 Task: Create a sub task Release to Production / Go Live for the task  Add integration with third-party services such as Google Drive and Dropbox in the project Ubertech , assign it to team member softage.7@softage.net and update the status of the sub task to  Off Track , set the priority of the sub task to High.
Action: Mouse moved to (46, 300)
Screenshot: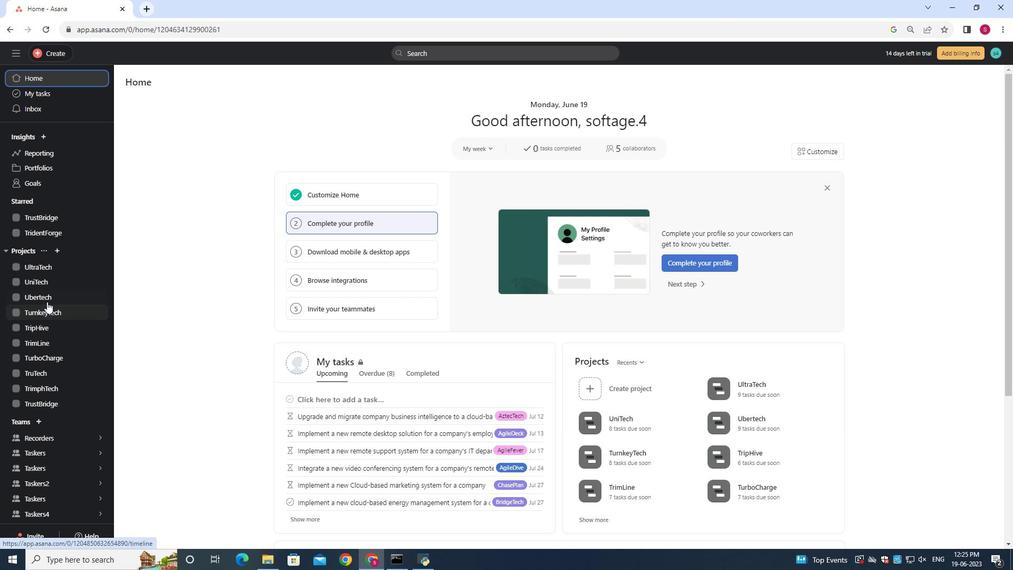 
Action: Mouse pressed left at (46, 300)
Screenshot: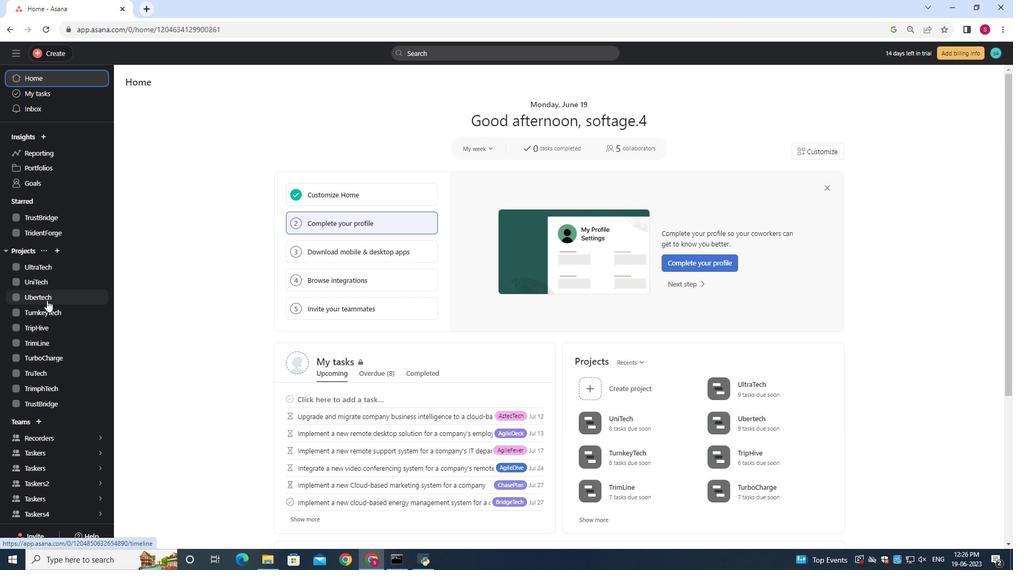
Action: Mouse moved to (360, 234)
Screenshot: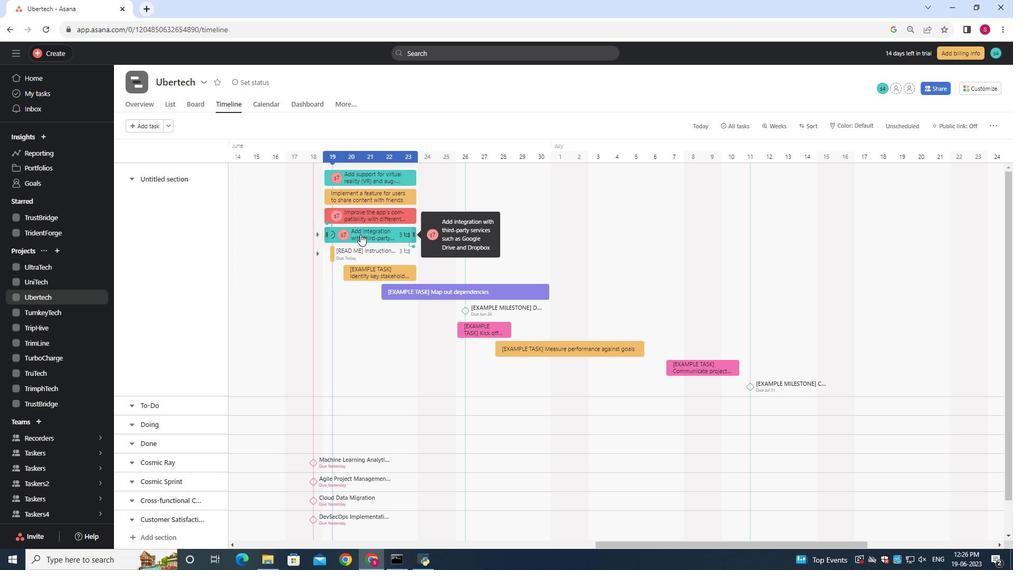 
Action: Mouse pressed left at (360, 234)
Screenshot: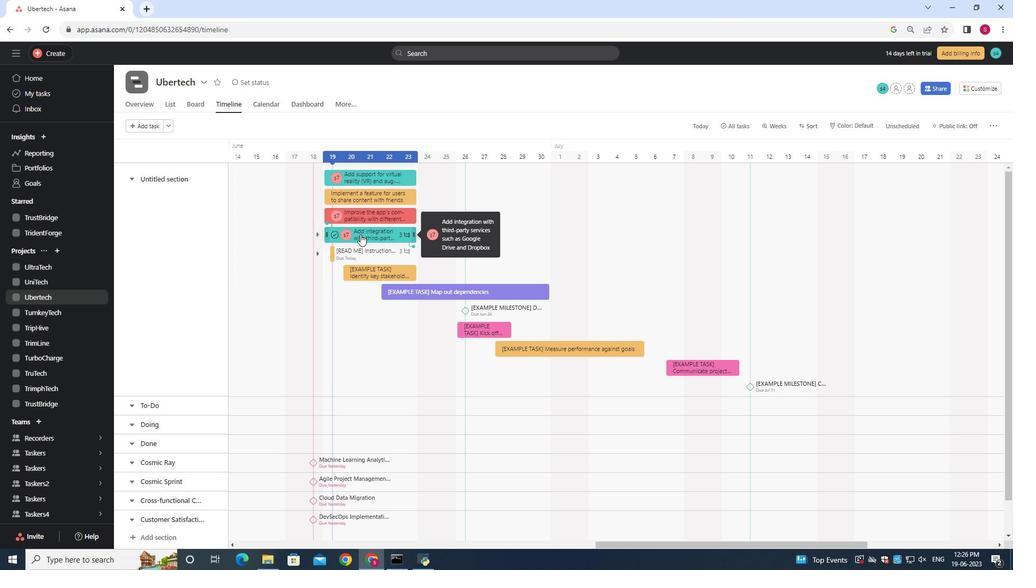 
Action: Mouse moved to (828, 289)
Screenshot: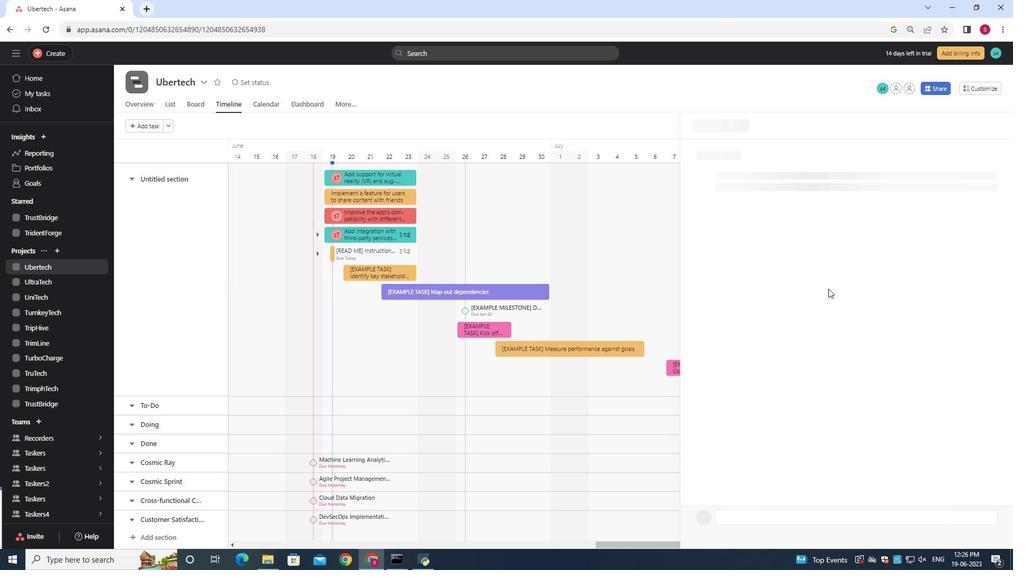
Action: Mouse scrolled (828, 288) with delta (0, 0)
Screenshot: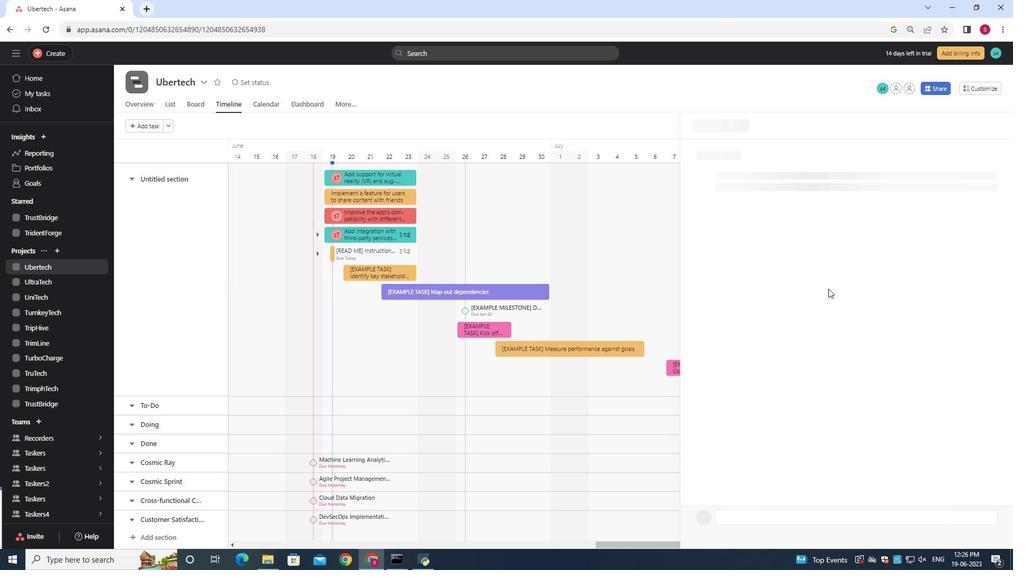 
Action: Mouse moved to (829, 297)
Screenshot: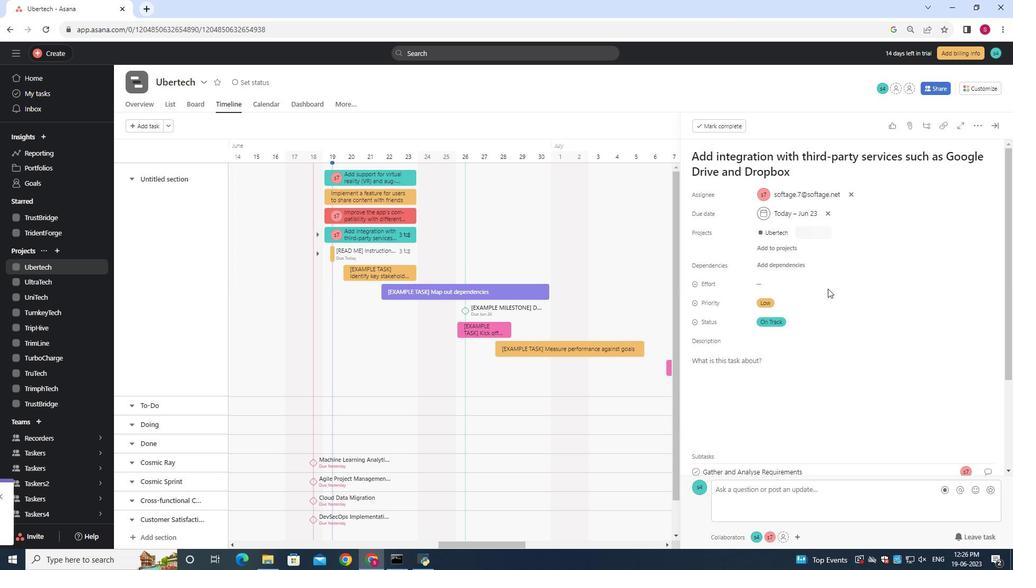 
Action: Mouse scrolled (828, 295) with delta (0, 0)
Screenshot: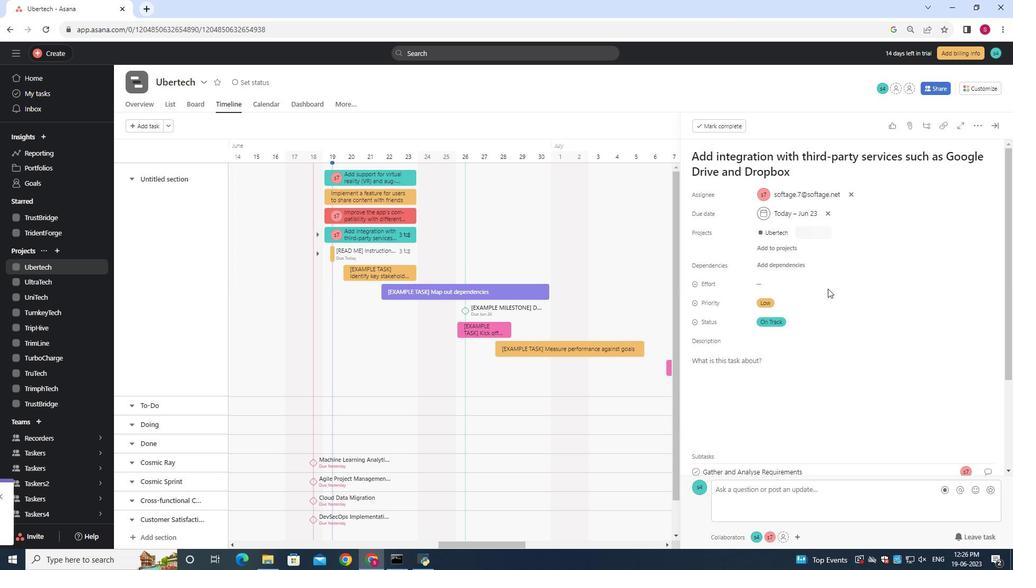 
Action: Mouse moved to (831, 300)
Screenshot: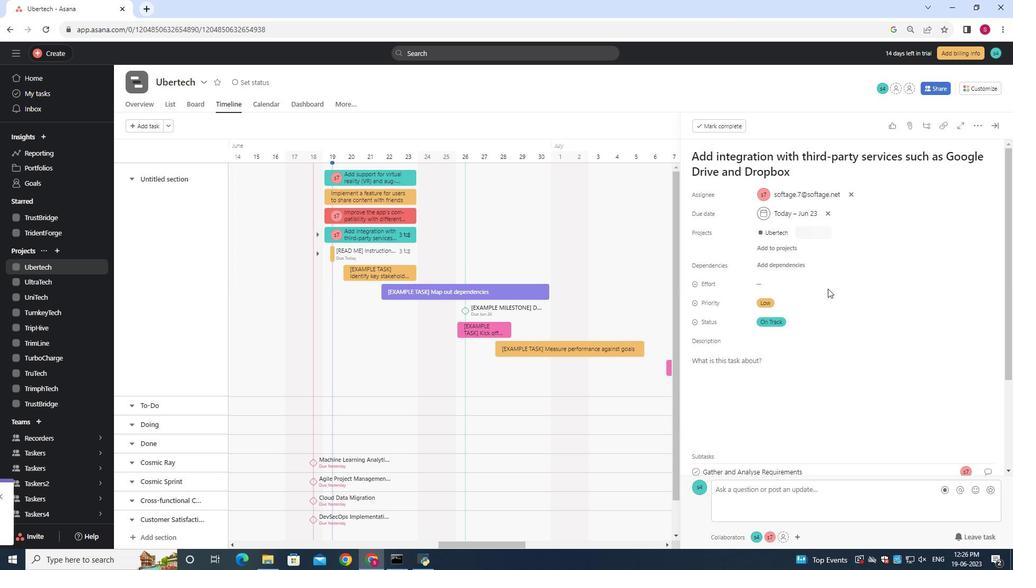 
Action: Mouse scrolled (830, 299) with delta (0, 0)
Screenshot: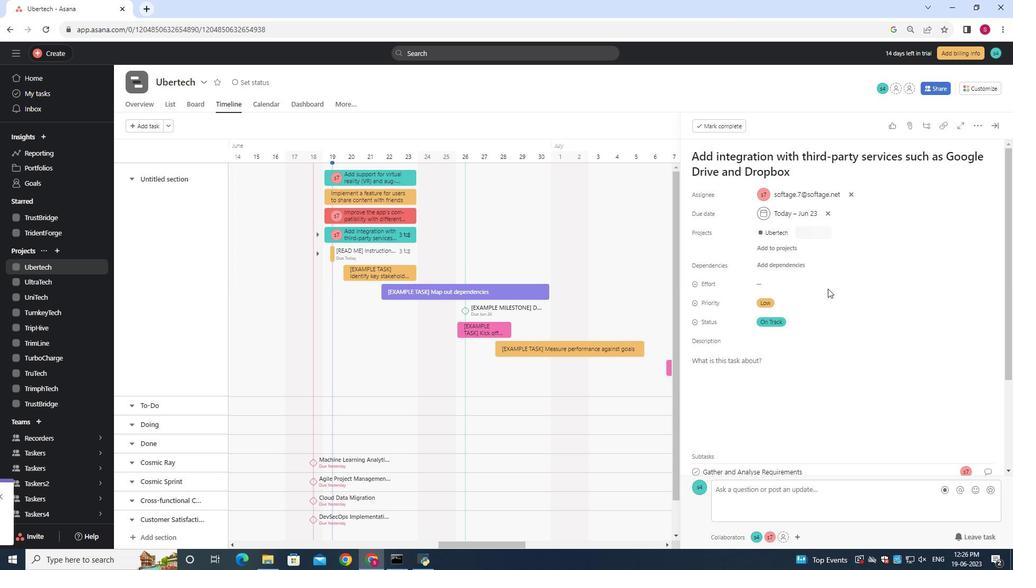 
Action: Mouse moved to (831, 301)
Screenshot: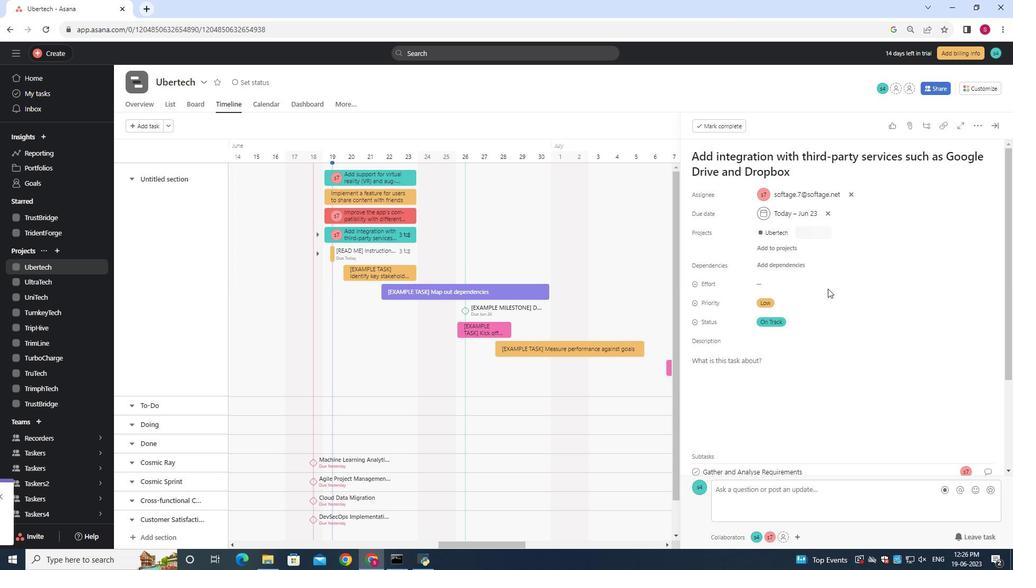
Action: Mouse scrolled (831, 300) with delta (0, 0)
Screenshot: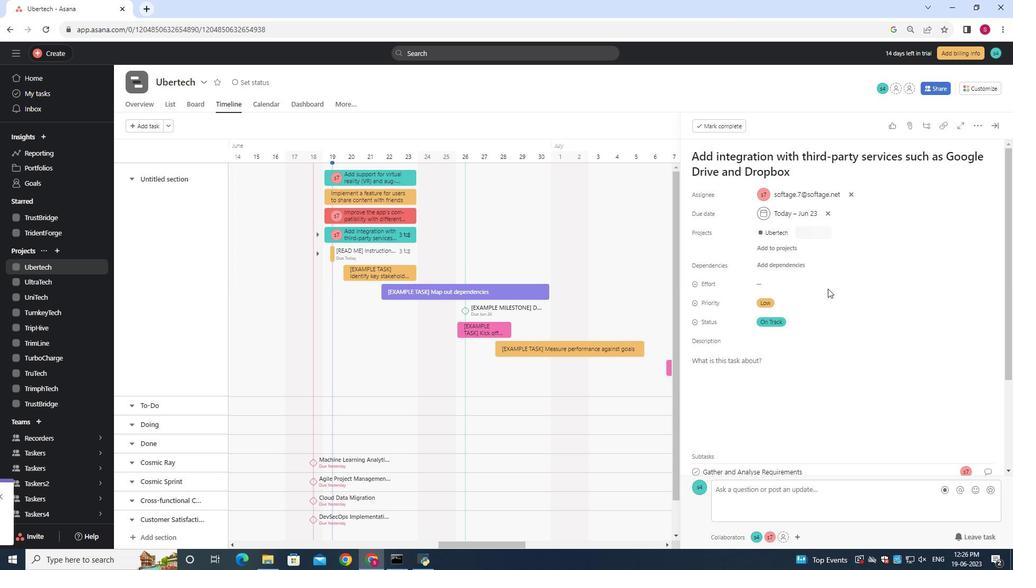 
Action: Mouse moved to (831, 301)
Screenshot: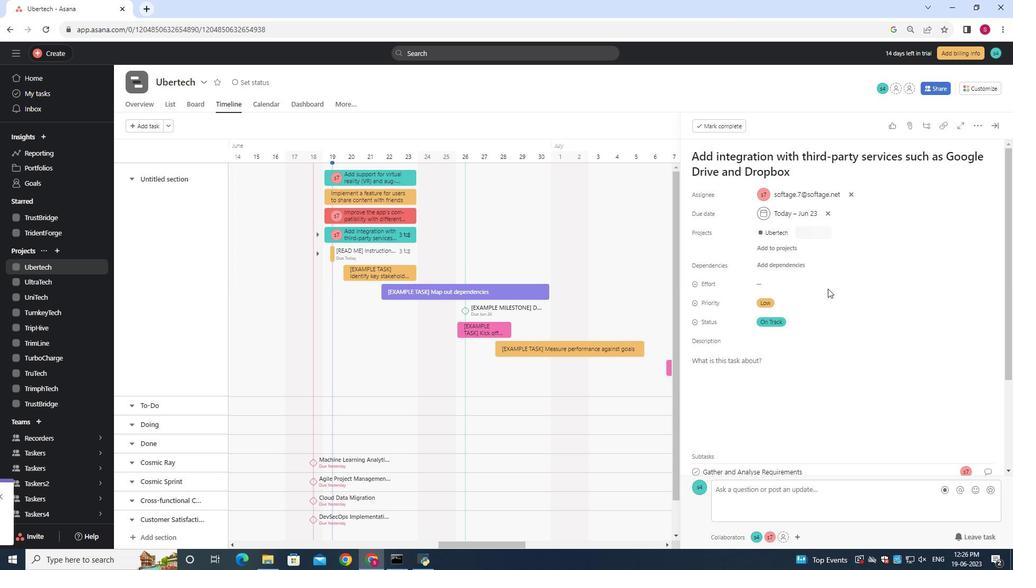 
Action: Mouse scrolled (831, 300) with delta (0, 0)
Screenshot: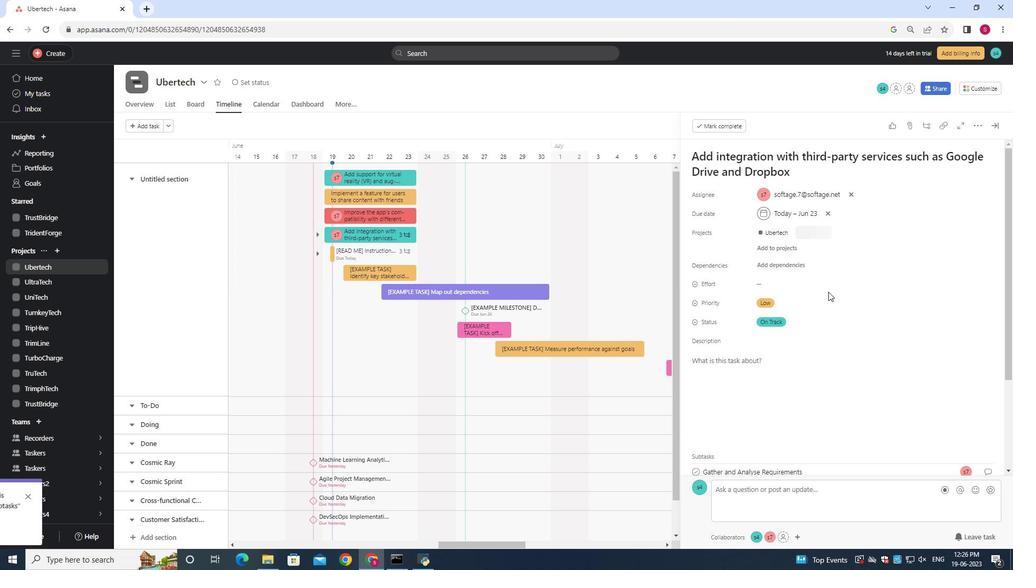 
Action: Mouse moved to (832, 302)
Screenshot: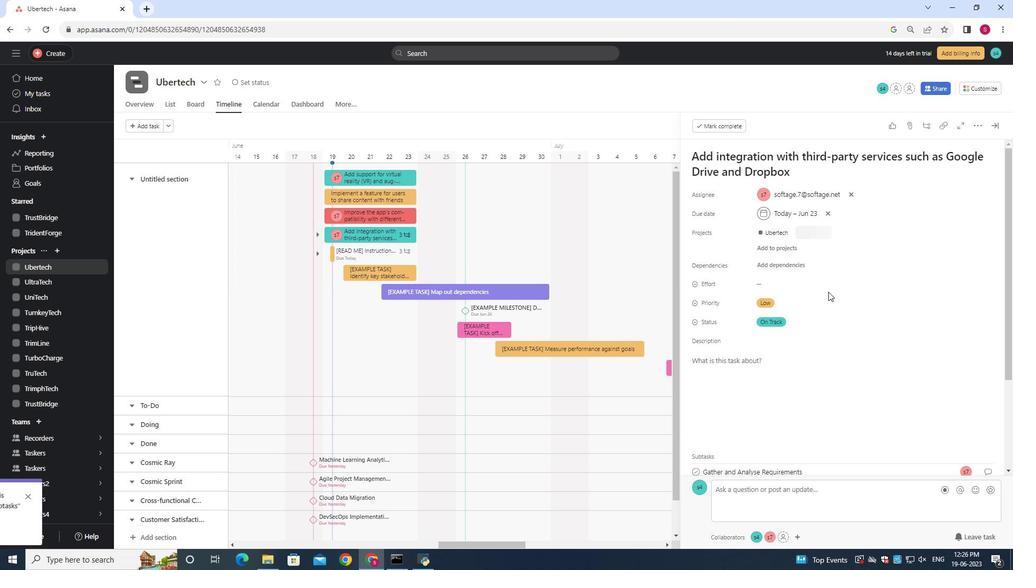 
Action: Mouse scrolled (831, 300) with delta (0, 0)
Screenshot: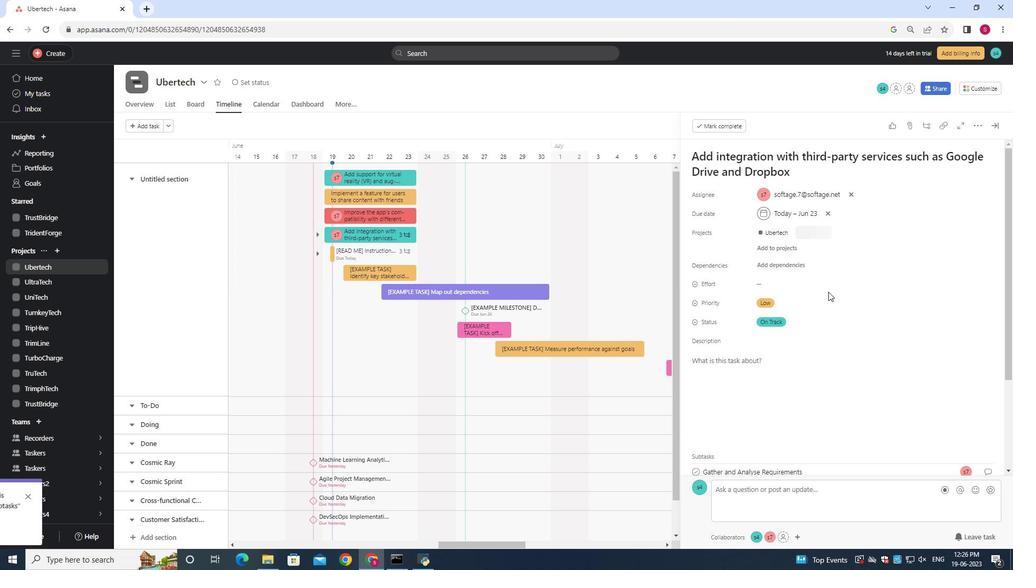 
Action: Mouse moved to (710, 395)
Screenshot: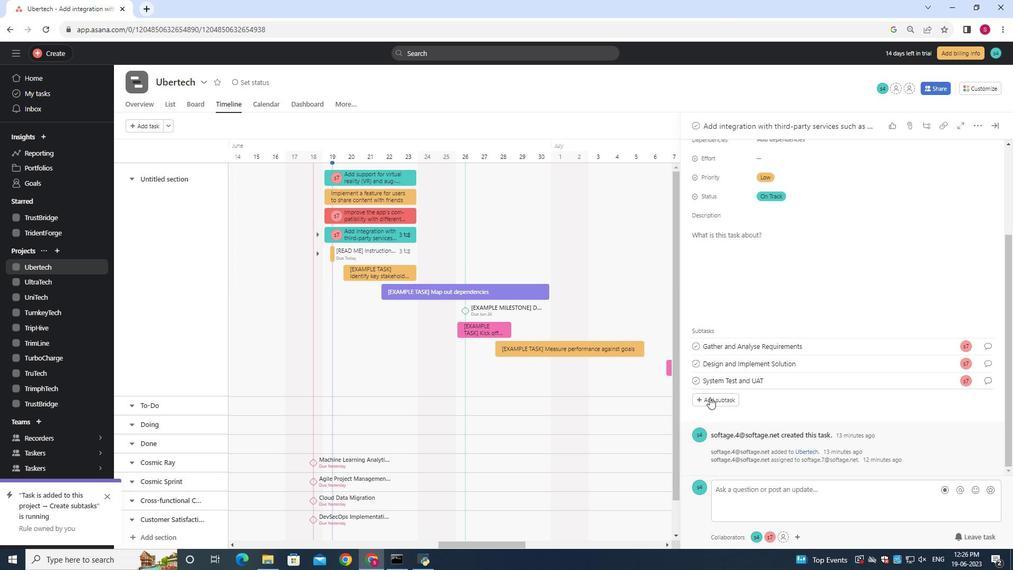 
Action: Mouse pressed left at (710, 395)
Screenshot: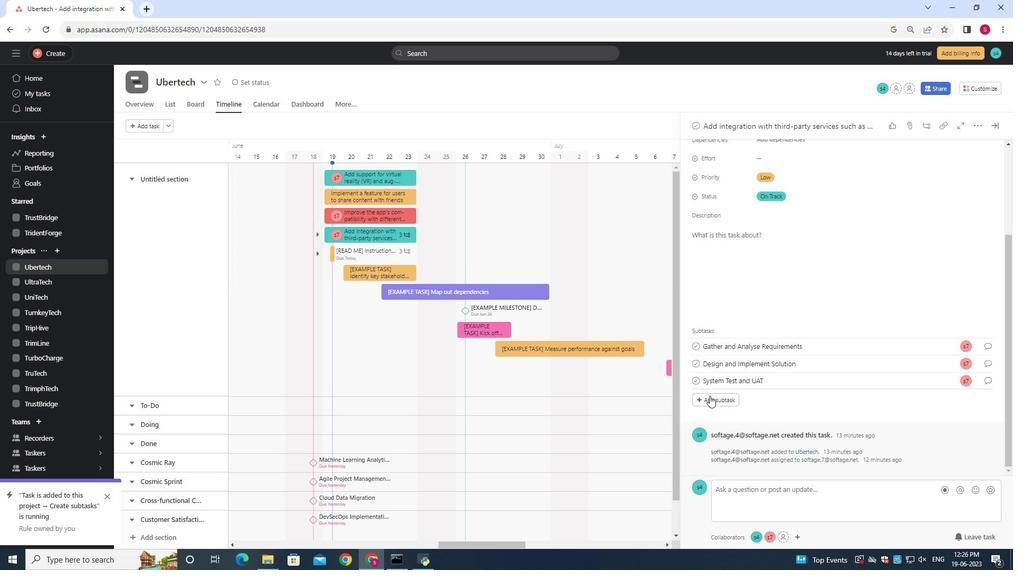 
Action: Mouse moved to (710, 396)
Screenshot: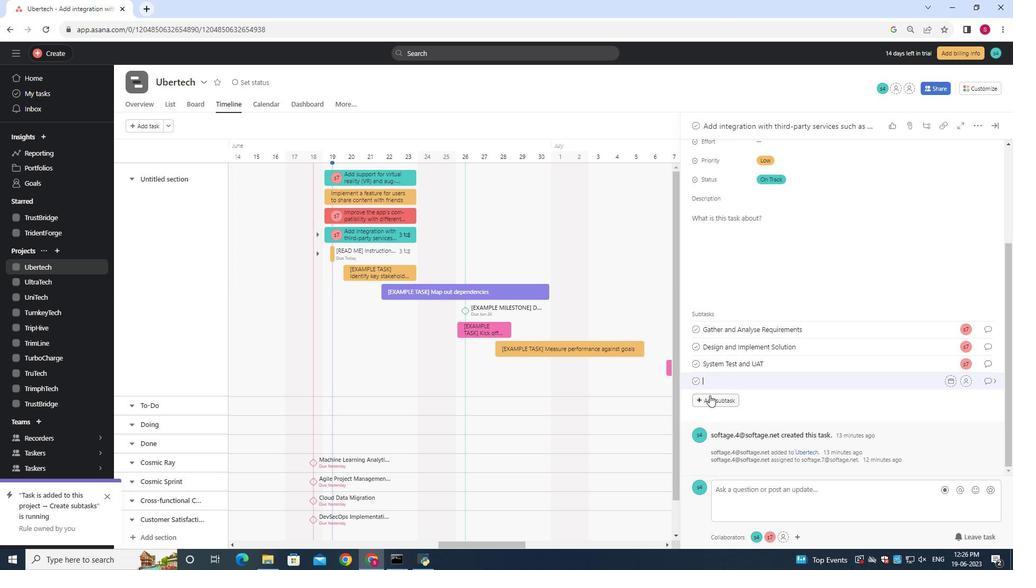 
Action: Key pressed <Key.shift><Key.shift><Key.shift><Key.shift><Key.shift><Key.shift><Key.shift>Release<Key.space>to<Key.space><Key.shift>Production<Key.space><Key.backspace><Key.space>/<Key.space><Key.shift><Key.shift>Go<Key.space><Key.shift>Live
Screenshot: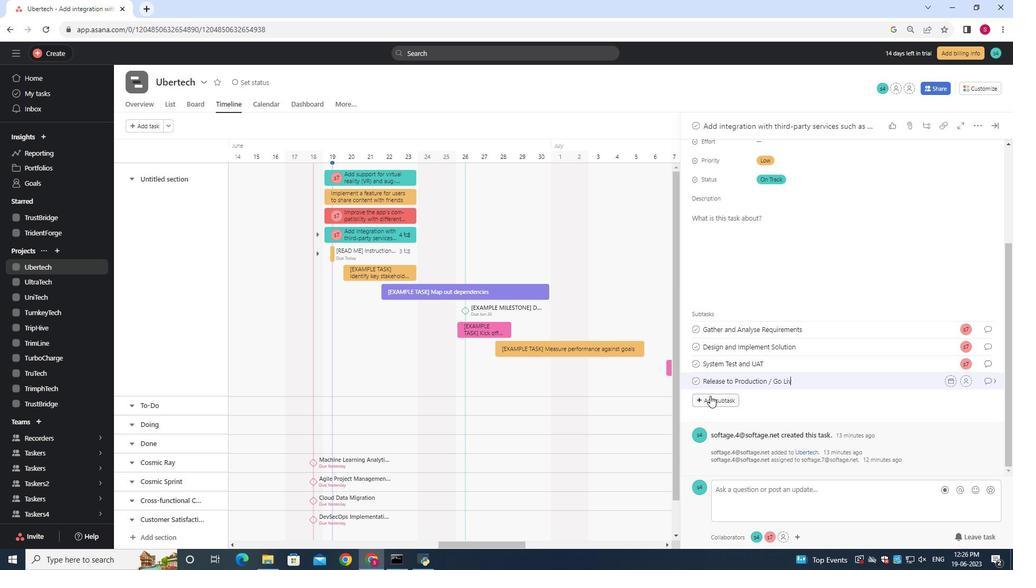 
Action: Mouse moved to (966, 378)
Screenshot: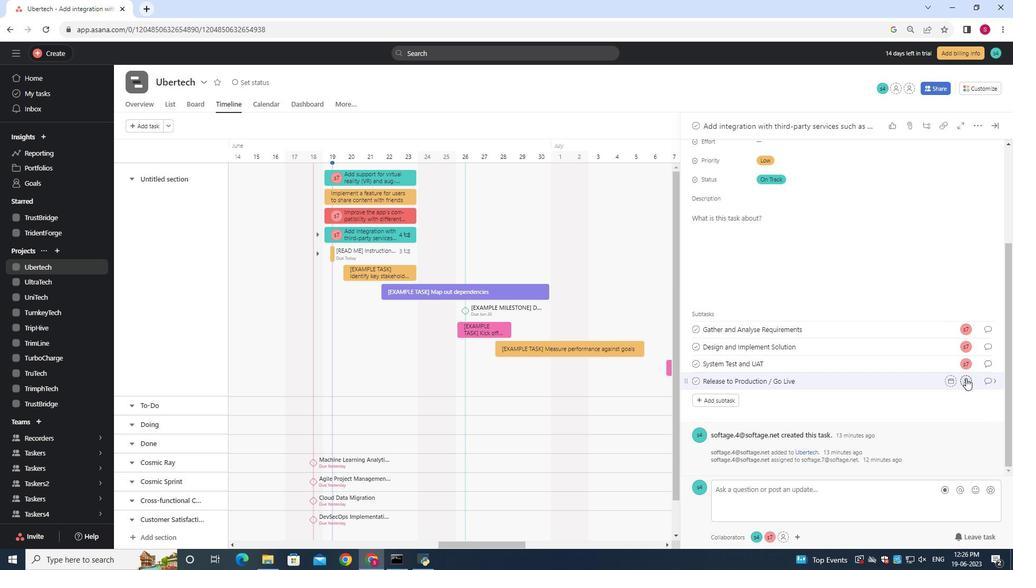 
Action: Mouse pressed left at (966, 378)
Screenshot: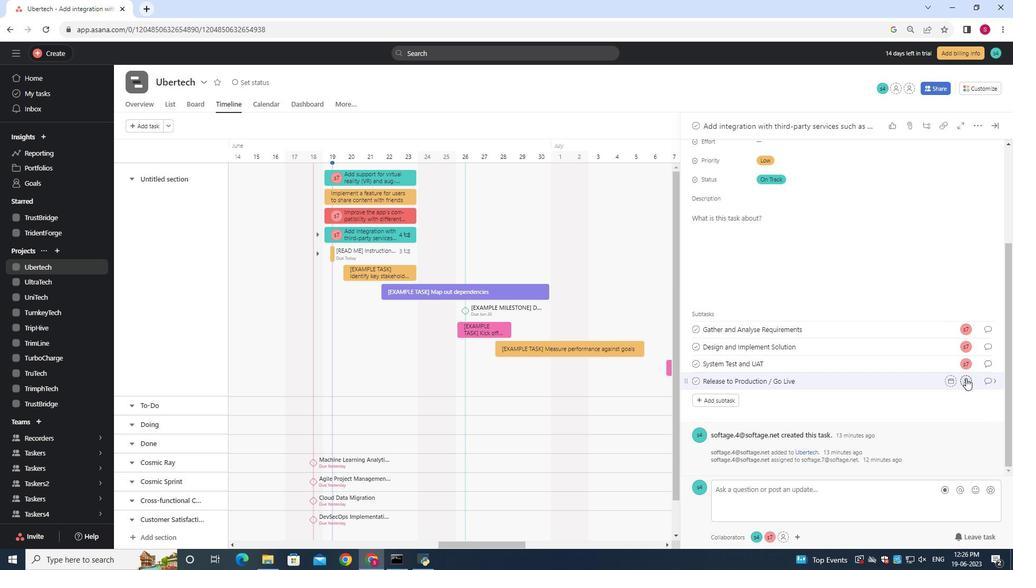 
Action: Mouse moved to (928, 363)
Screenshot: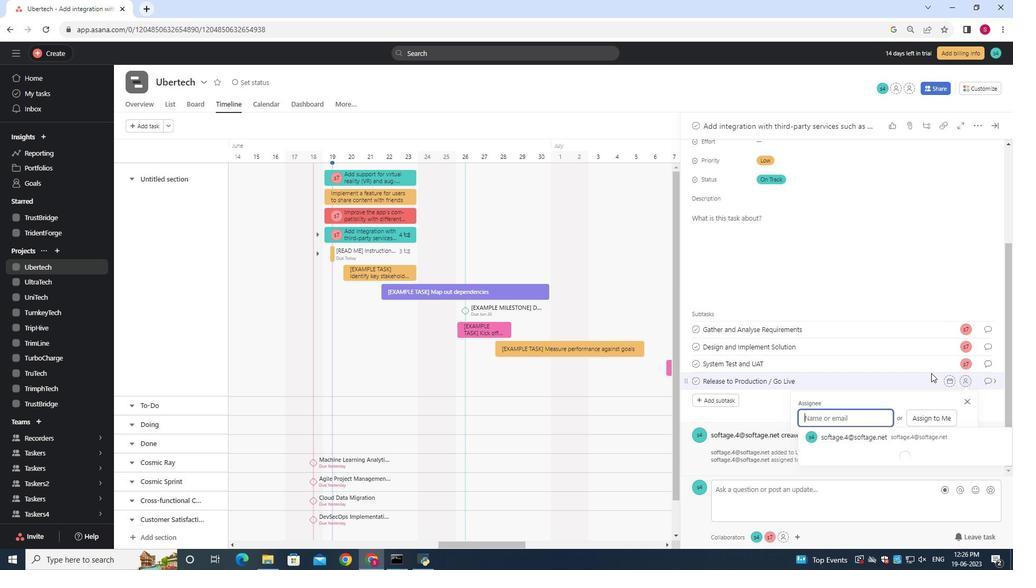 
Action: Key pressed softage.7<Key.shift>@softage.net
Screenshot: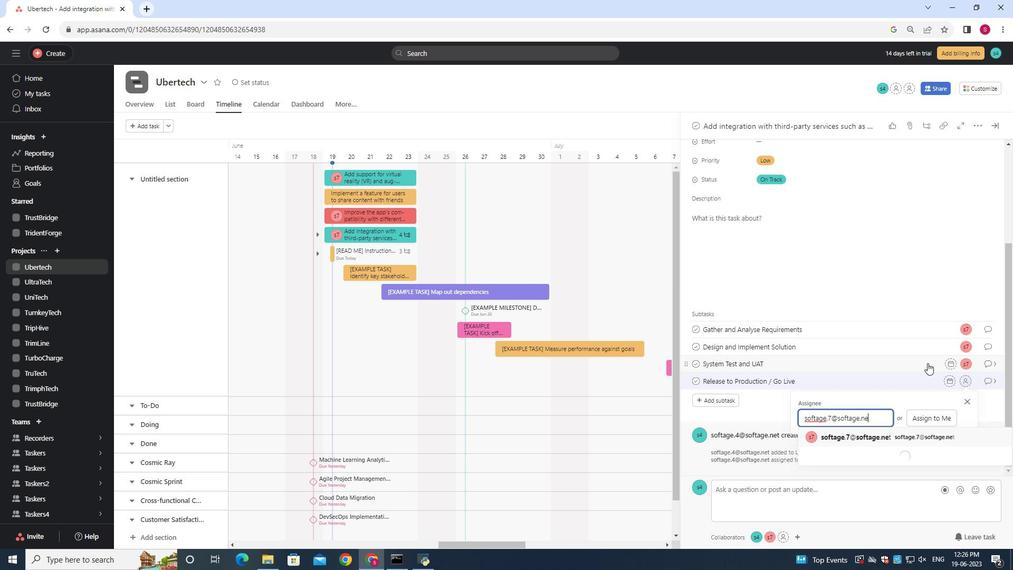 
Action: Mouse moved to (862, 439)
Screenshot: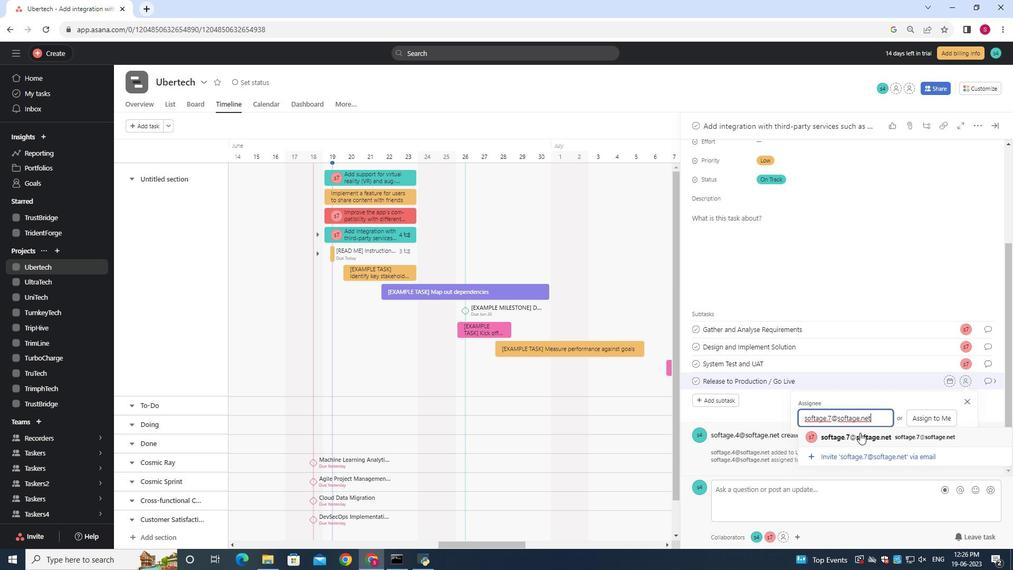 
Action: Mouse pressed left at (862, 439)
Screenshot: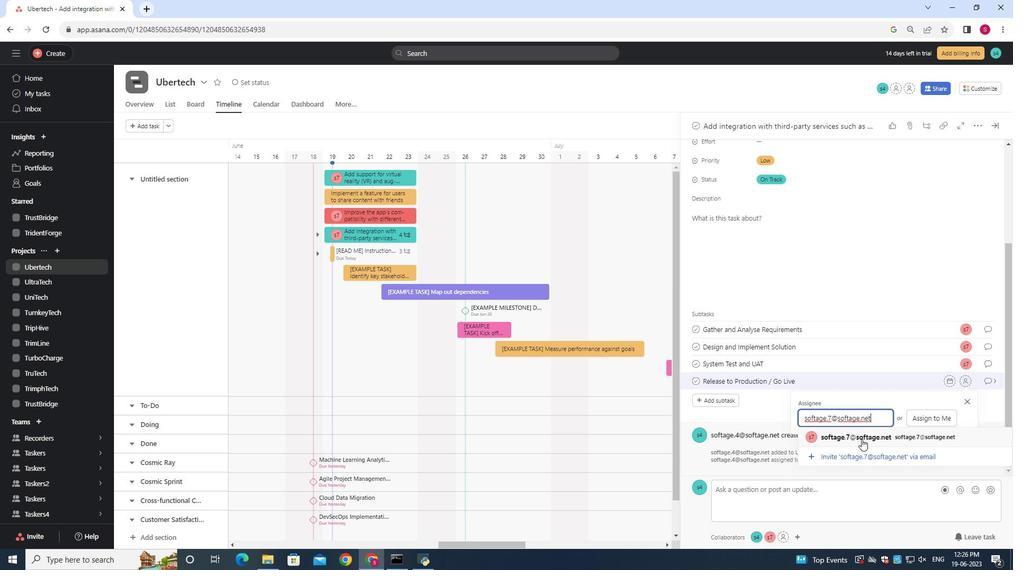 
Action: Mouse moved to (992, 380)
Screenshot: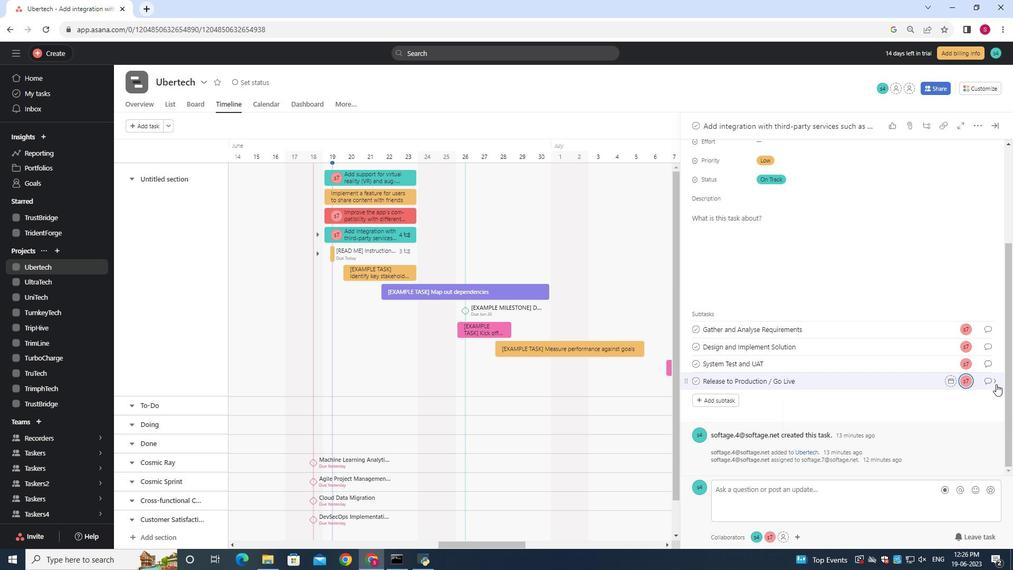 
Action: Mouse pressed left at (992, 380)
Screenshot: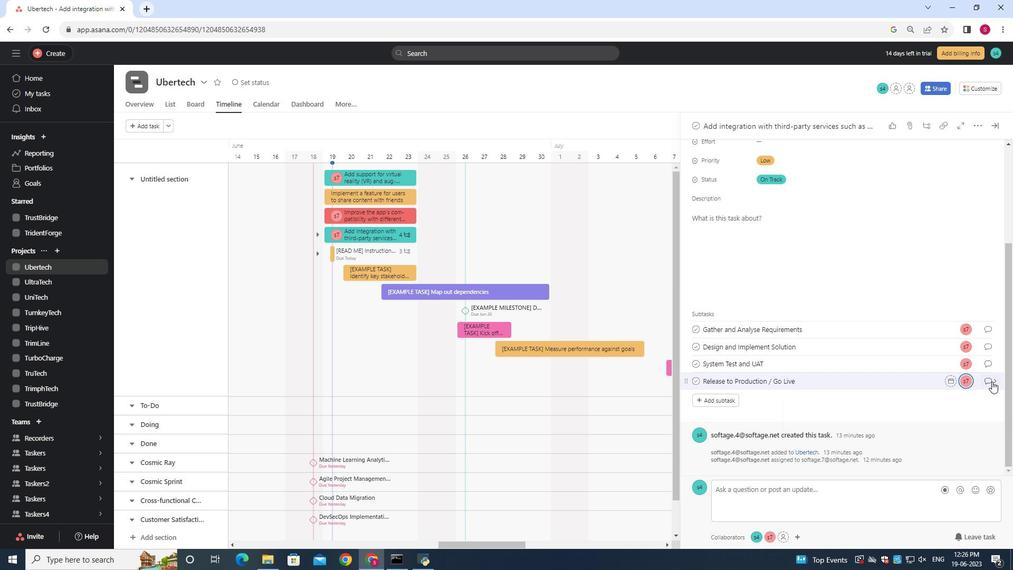 
Action: Mouse moved to (710, 261)
Screenshot: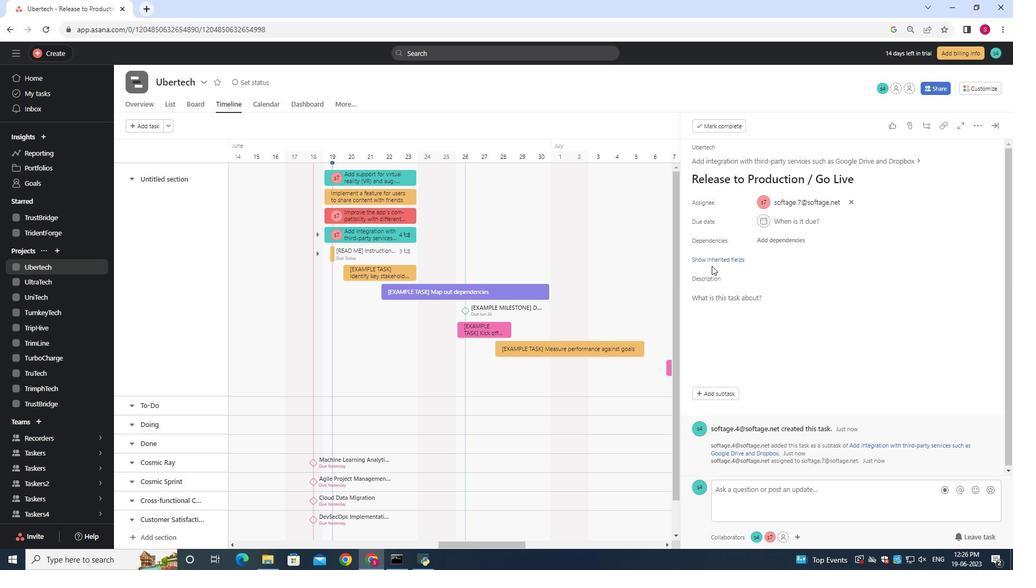 
Action: Mouse pressed left at (710, 261)
Screenshot: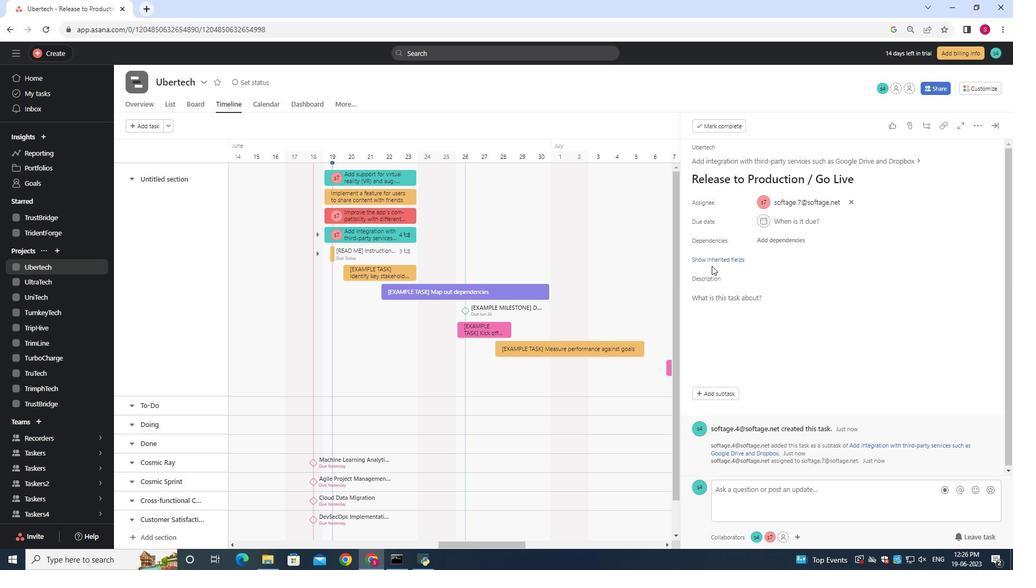 
Action: Mouse moved to (770, 317)
Screenshot: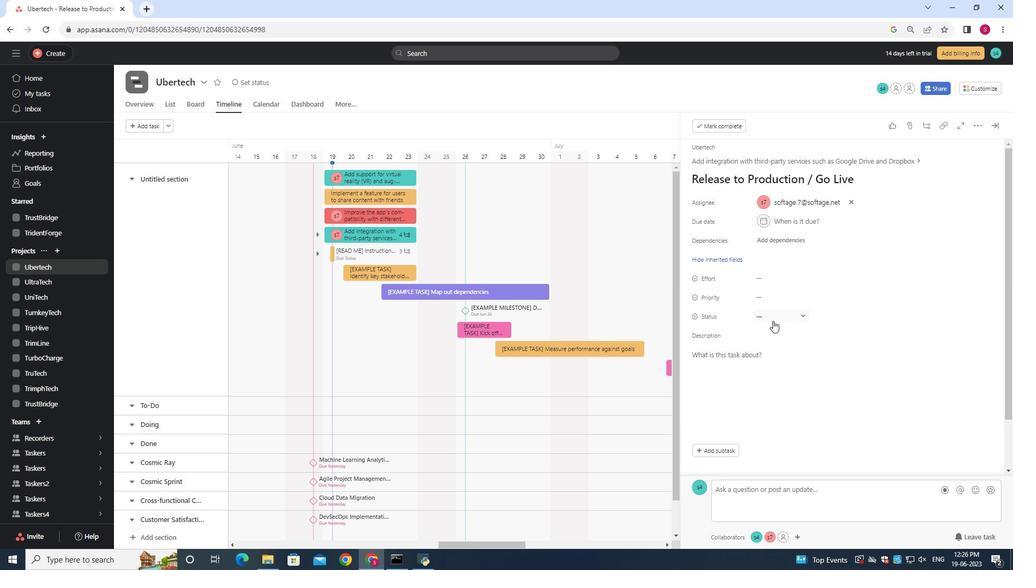 
Action: Mouse pressed left at (770, 317)
Screenshot: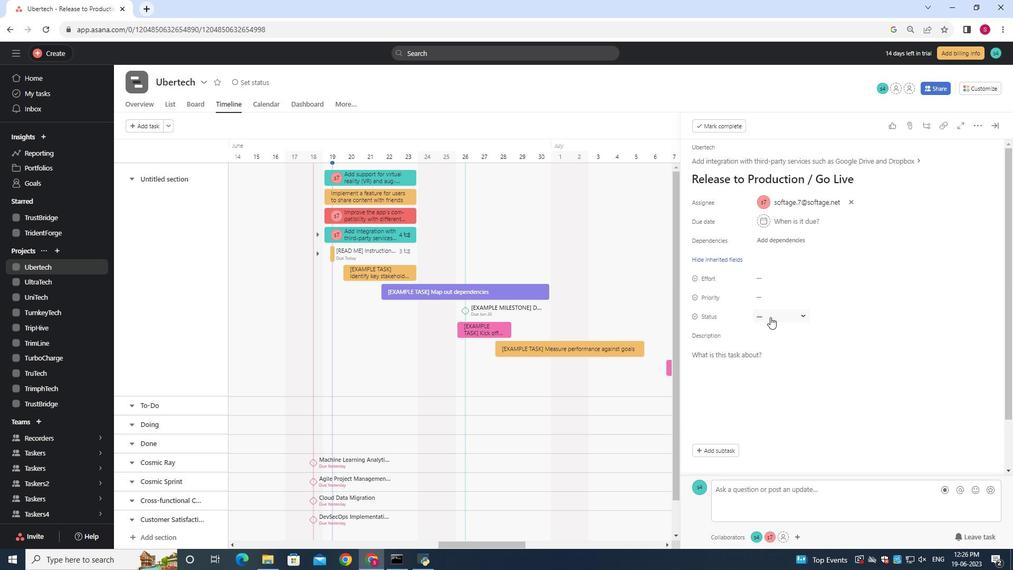 
Action: Mouse moved to (792, 379)
Screenshot: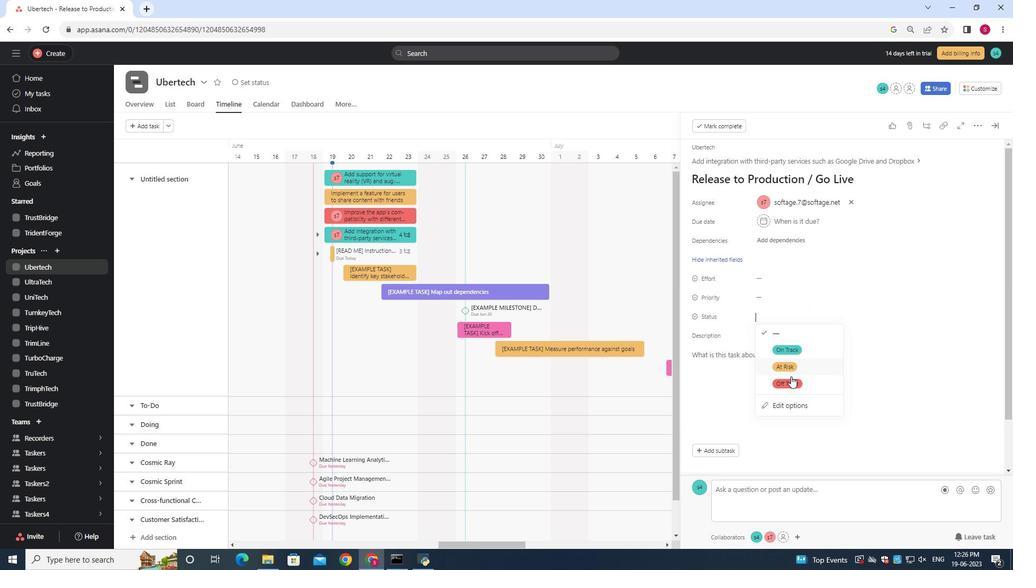 
Action: Mouse pressed left at (792, 379)
Screenshot: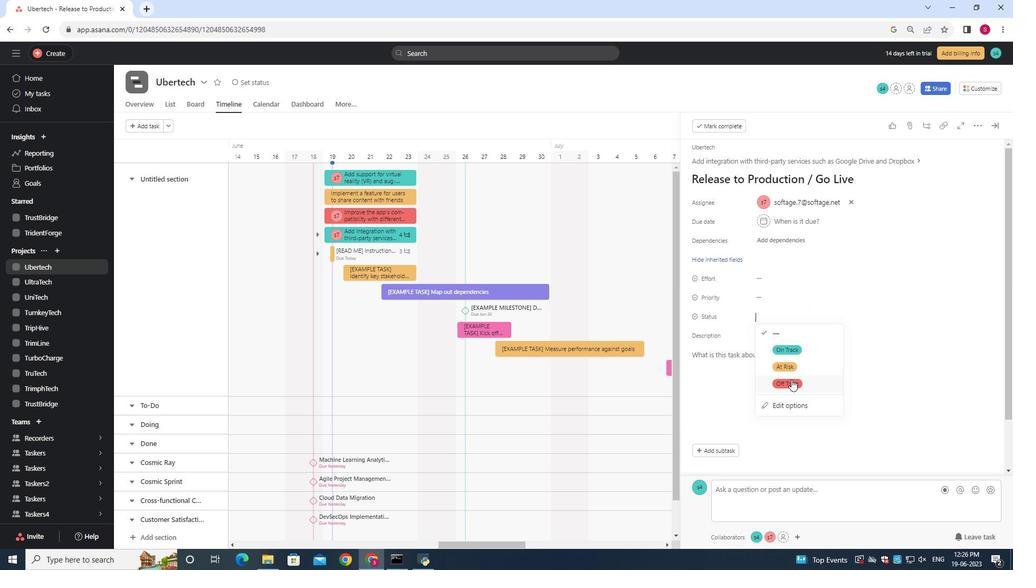 
Action: Mouse moved to (763, 299)
Screenshot: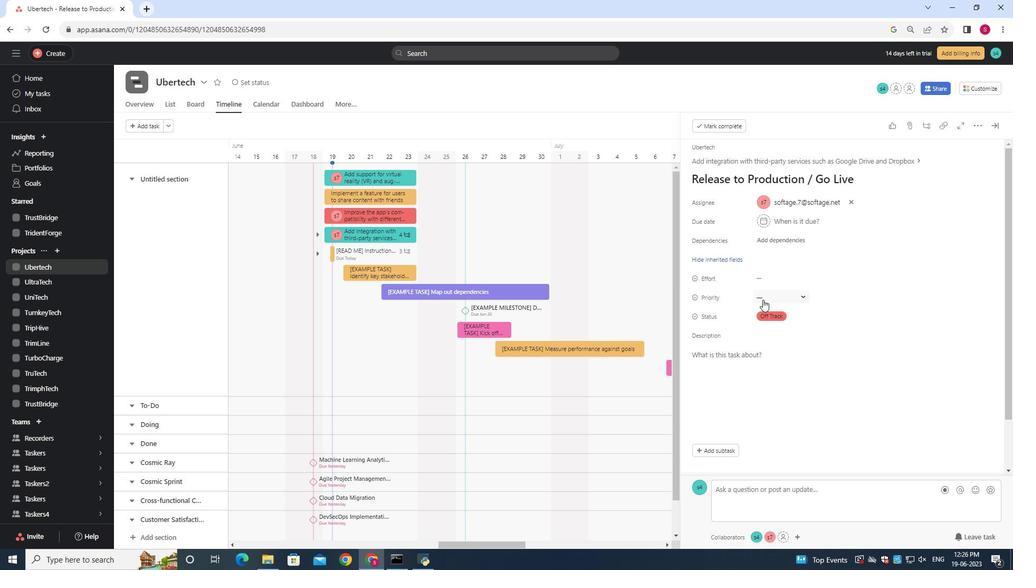 
Action: Mouse pressed left at (763, 299)
Screenshot: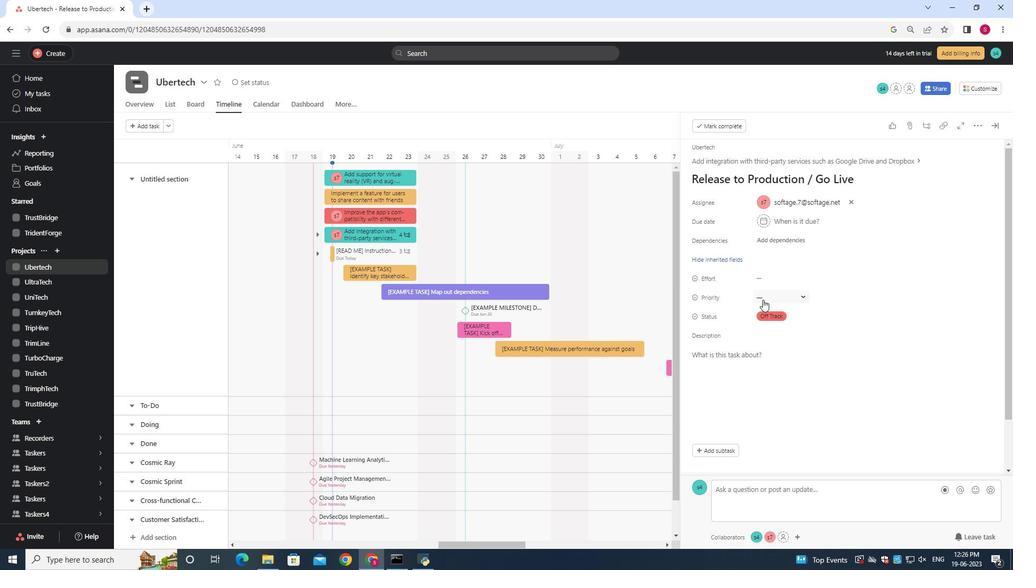 
Action: Mouse moved to (776, 328)
Screenshot: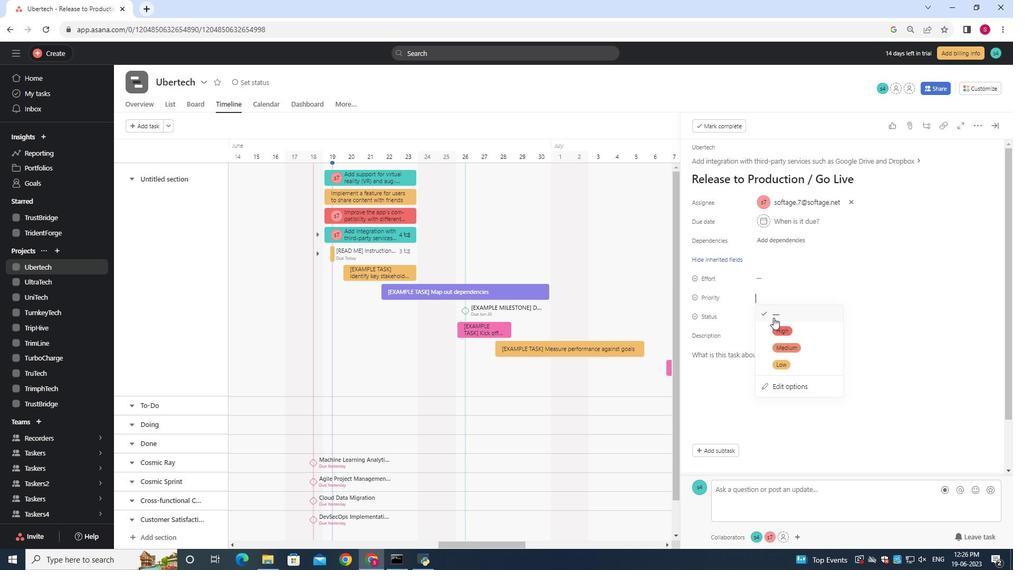 
Action: Mouse pressed left at (776, 328)
Screenshot: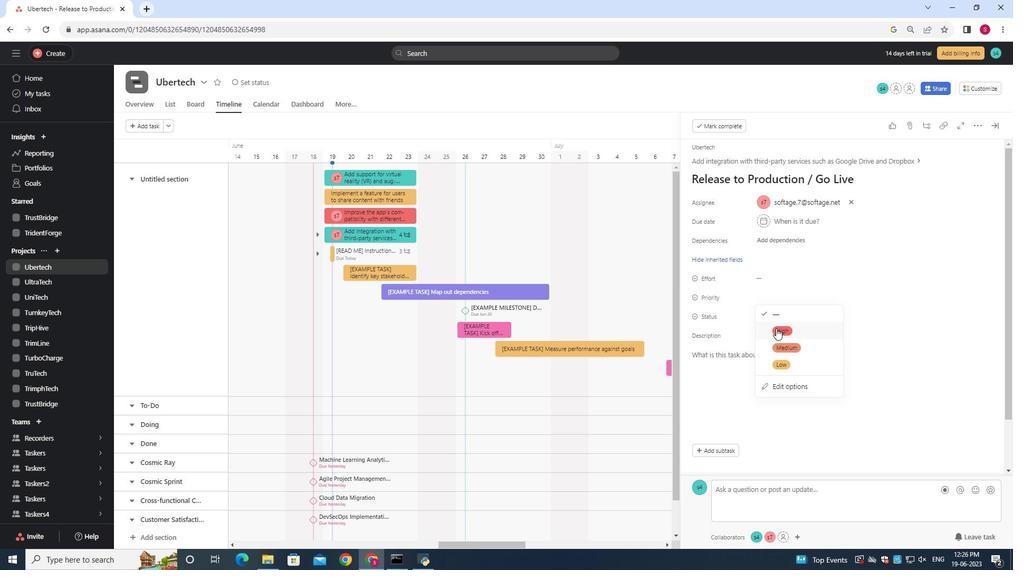 
Action: Mouse moved to (766, 295)
Screenshot: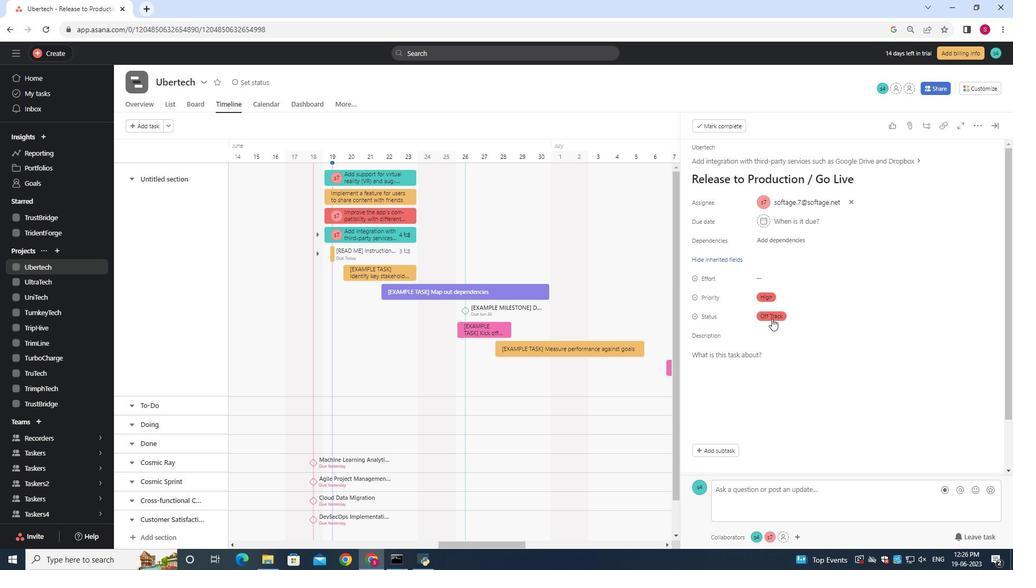 
